 Task: Create in the project TrackForge in Backlog an issue 'Add support for real-time multiplayer gaming', assign it to team member softage.3@softage.net and change the status to IN PROGRESS.
Action: Mouse moved to (260, 70)
Screenshot: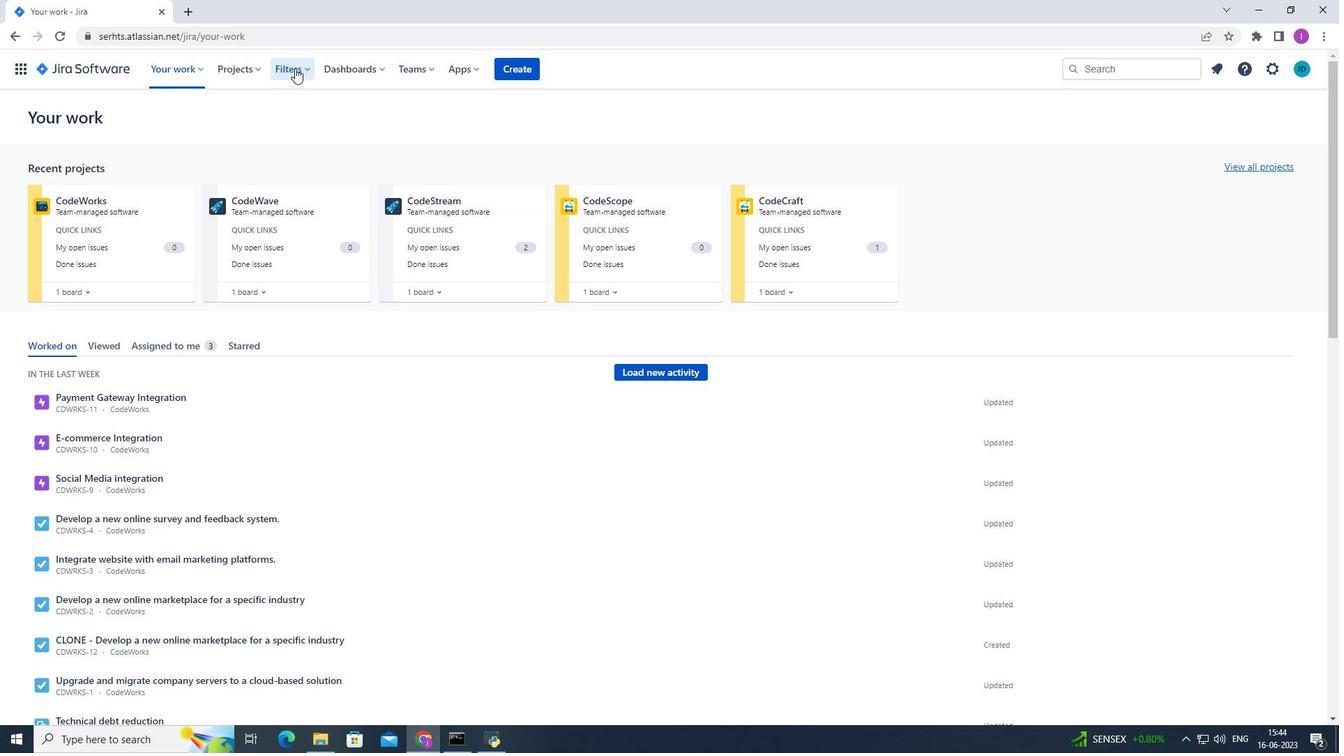 
Action: Mouse pressed left at (260, 70)
Screenshot: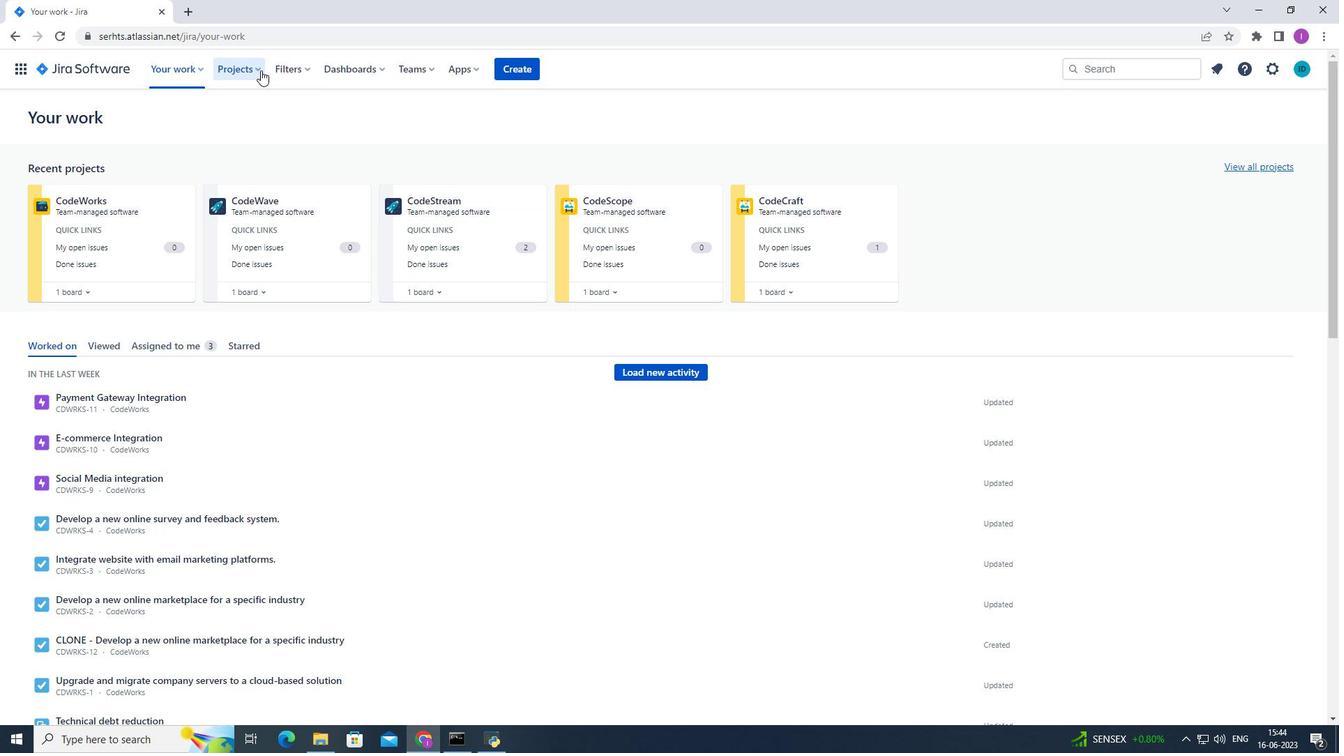 
Action: Mouse moved to (302, 126)
Screenshot: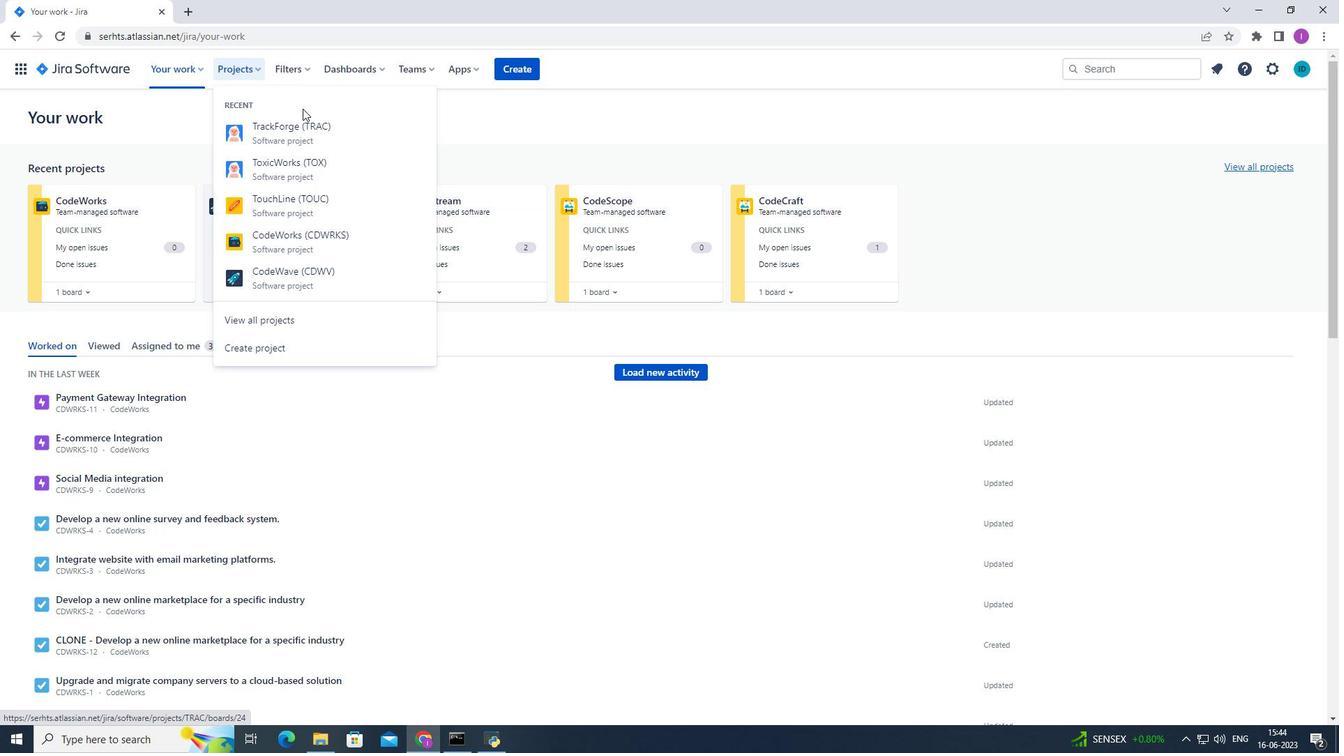 
Action: Mouse pressed left at (302, 126)
Screenshot: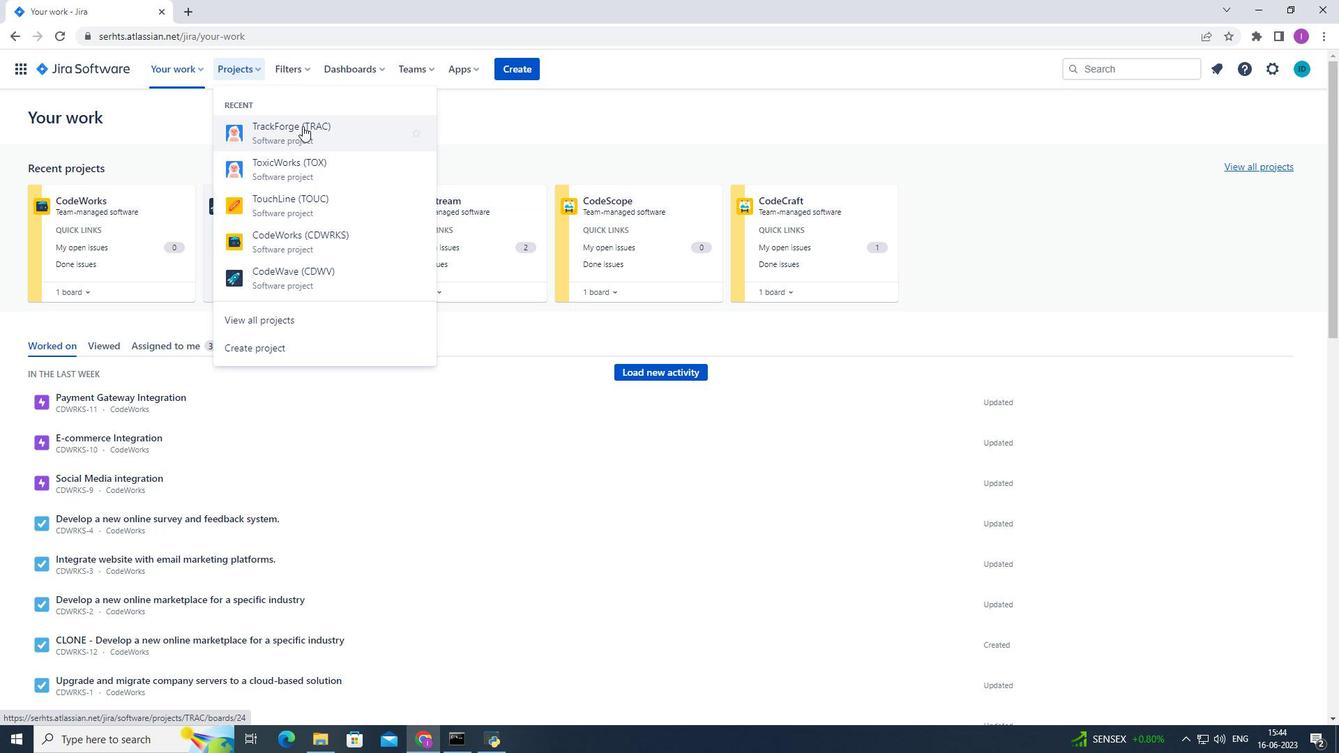 
Action: Mouse moved to (91, 212)
Screenshot: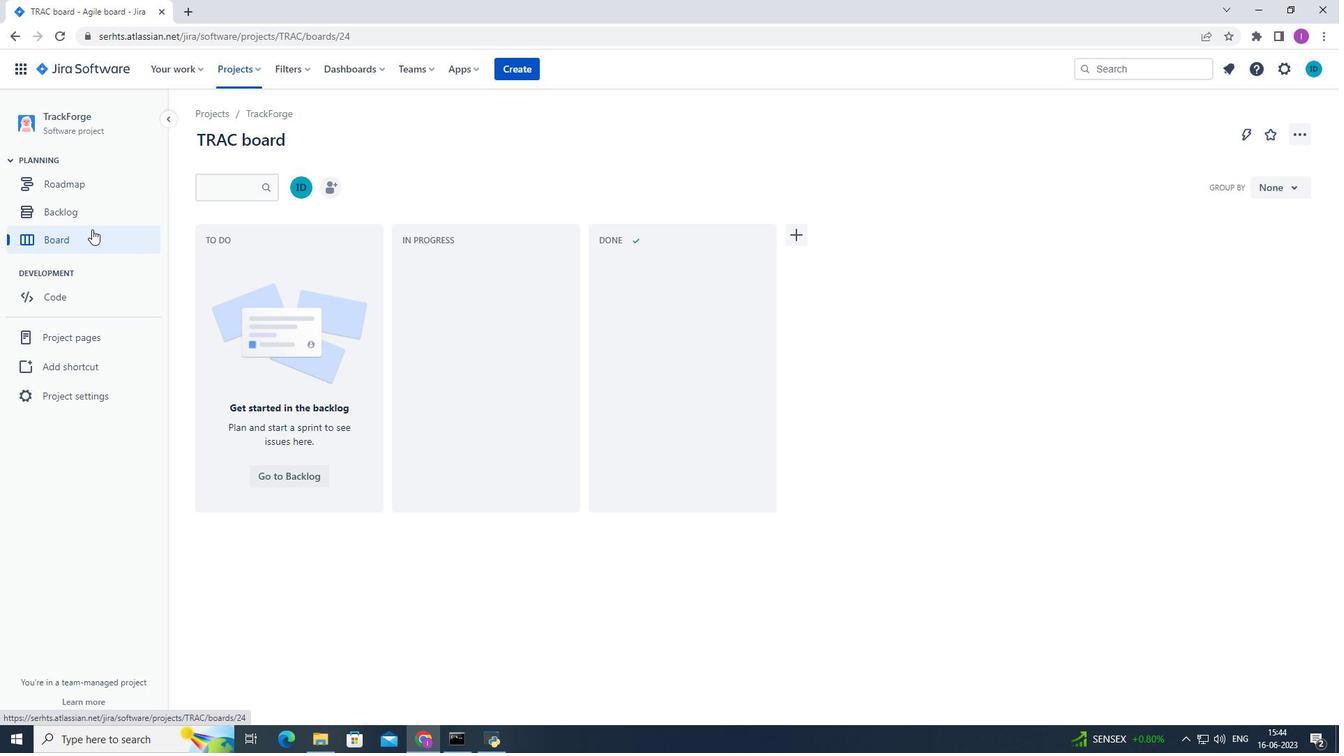 
Action: Mouse pressed left at (91, 212)
Screenshot: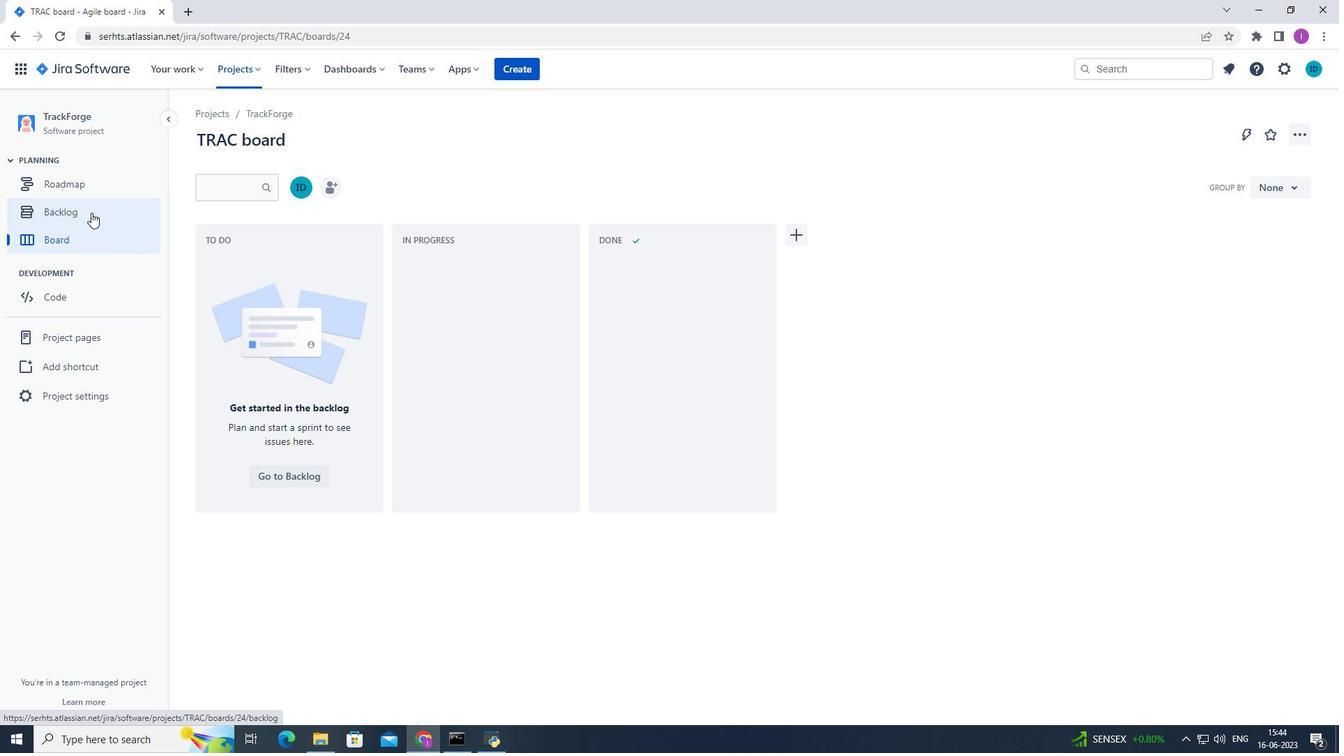 
Action: Mouse moved to (466, 510)
Screenshot: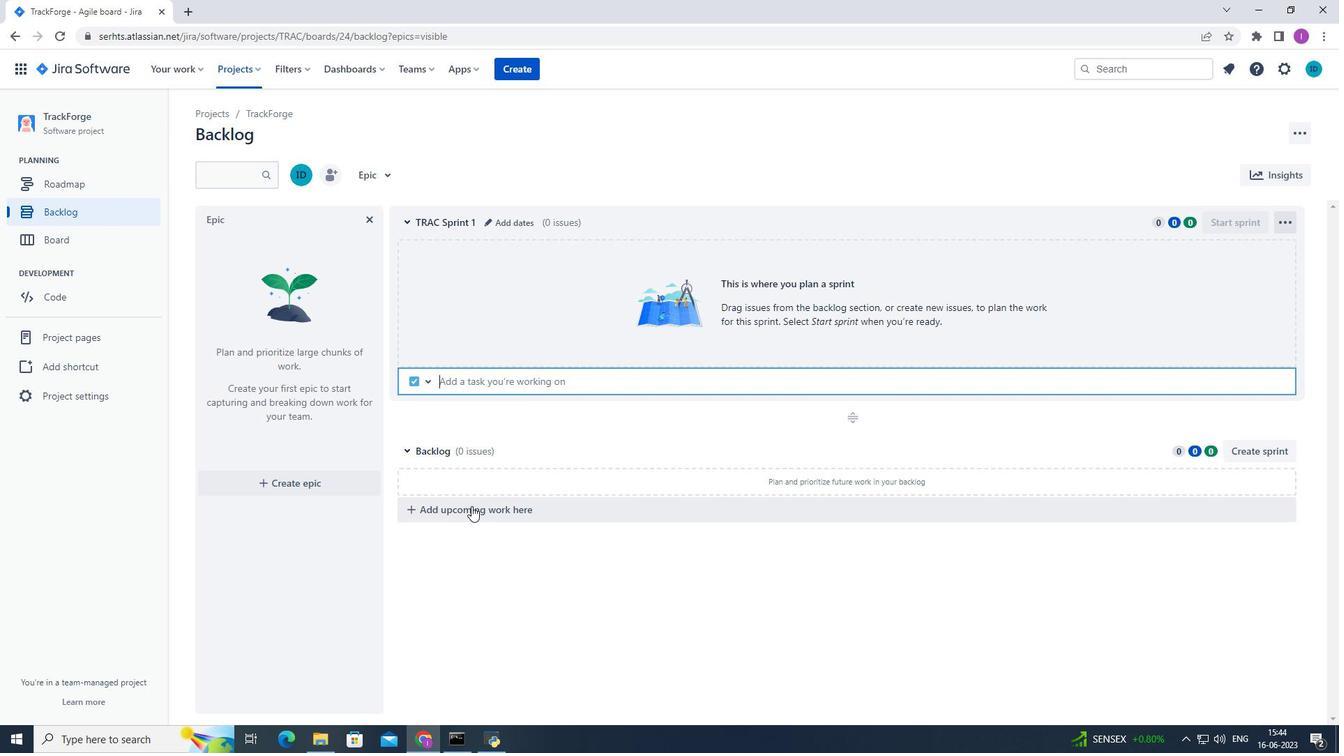 
Action: Mouse pressed left at (466, 510)
Screenshot: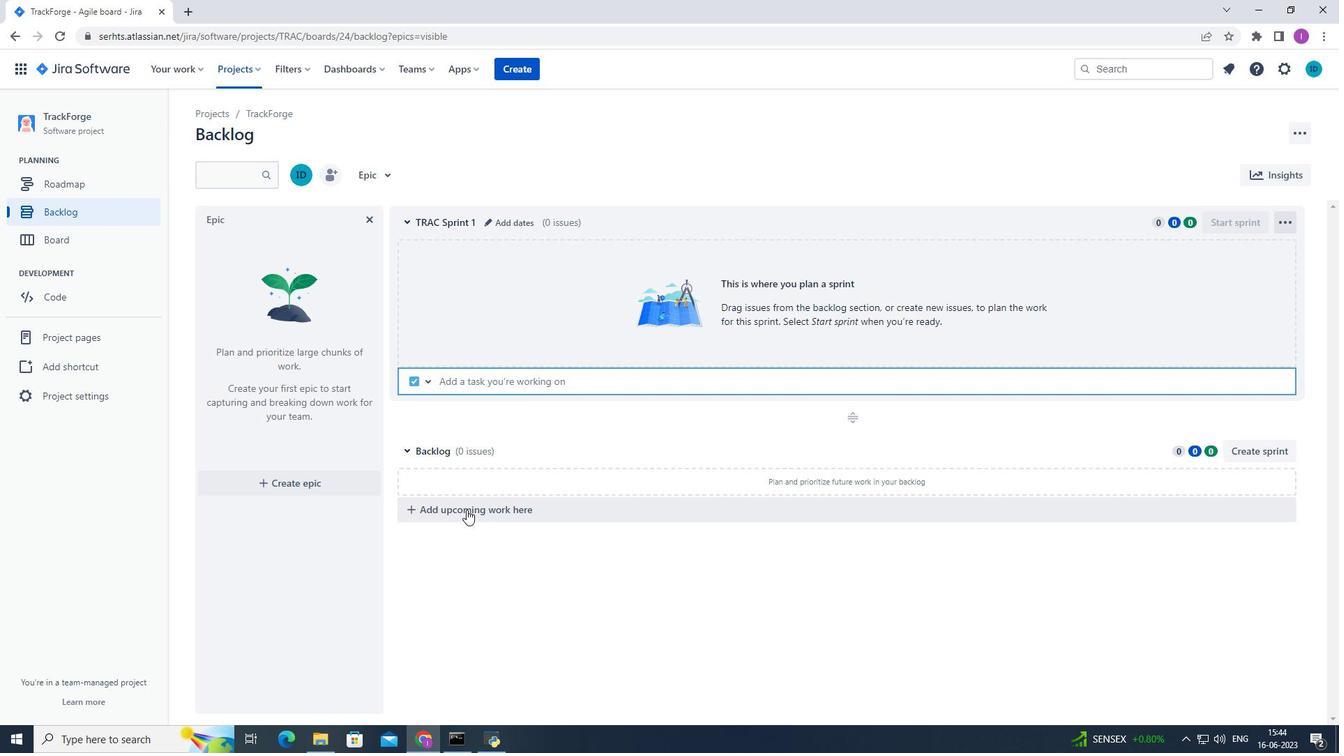 
Action: Mouse moved to (582, 512)
Screenshot: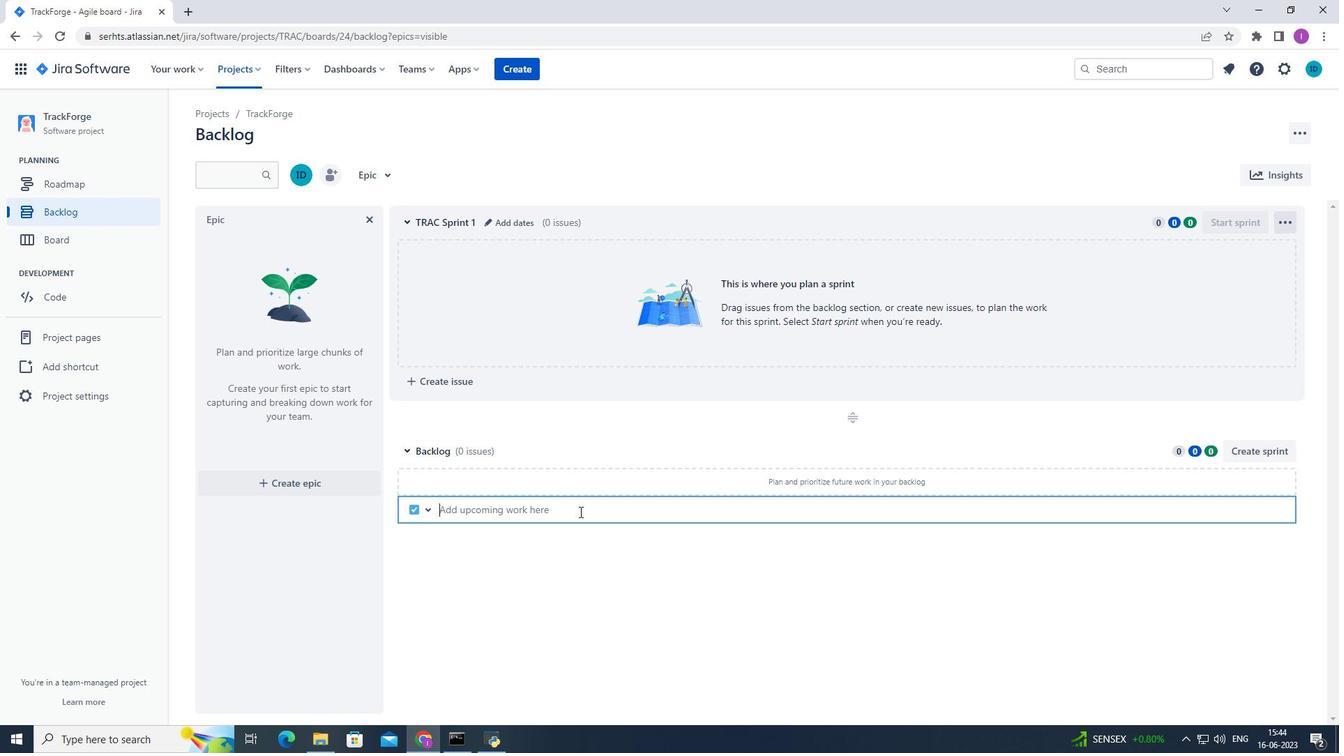 
Action: Key pressed <Key.shift><Key.shift><Key.shift><Key.shift><Key.shift><Key.shift><Key.shift><Key.shift><Key.shift><Key.shift><Key.shift><Key.shift><Key.shift><Key.shift><Key.shift><Key.shift><Key.shift><Key.shift><Key.shift><Key.shift><Key.shift><Key.shift><Key.shift><Key.shift><Key.shift><Key.shift><Key.shift><Key.shift><Key.shift><Key.shift><Key.shift><Key.shift><Key.shift><Key.shift><Key.shift><Key.shift><Key.shift><Key.shift><Key.shift><Key.shift><Key.shift><Key.shift><Key.shift><Key.shift><Key.shift><Key.shift><Key.shift><Key.shift><Key.shift><Key.shift><Key.shift><Key.shift><Key.shift><Key.shift>Add<Key.space>support<Key.space>for<Key.space>real-time<Key.space>multiplyer<Key.space>
Screenshot: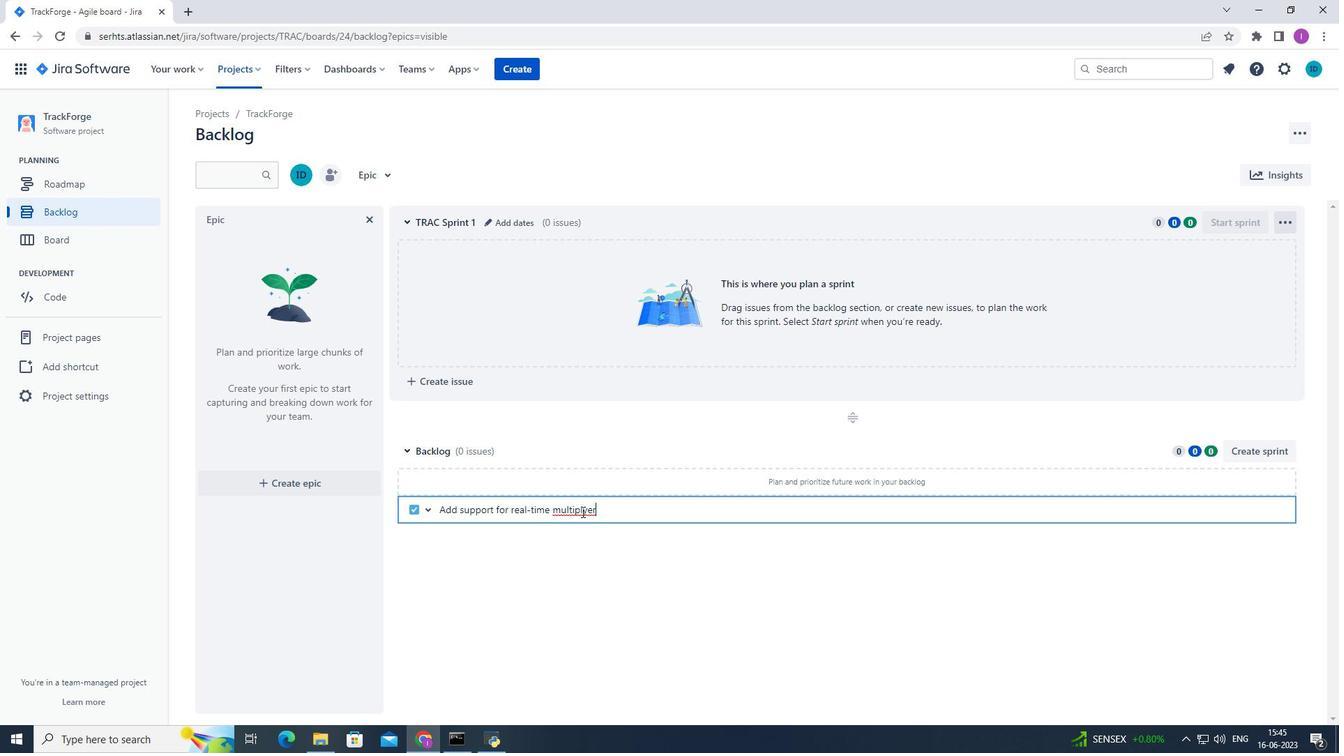 
Action: Mouse moved to (583, 512)
Screenshot: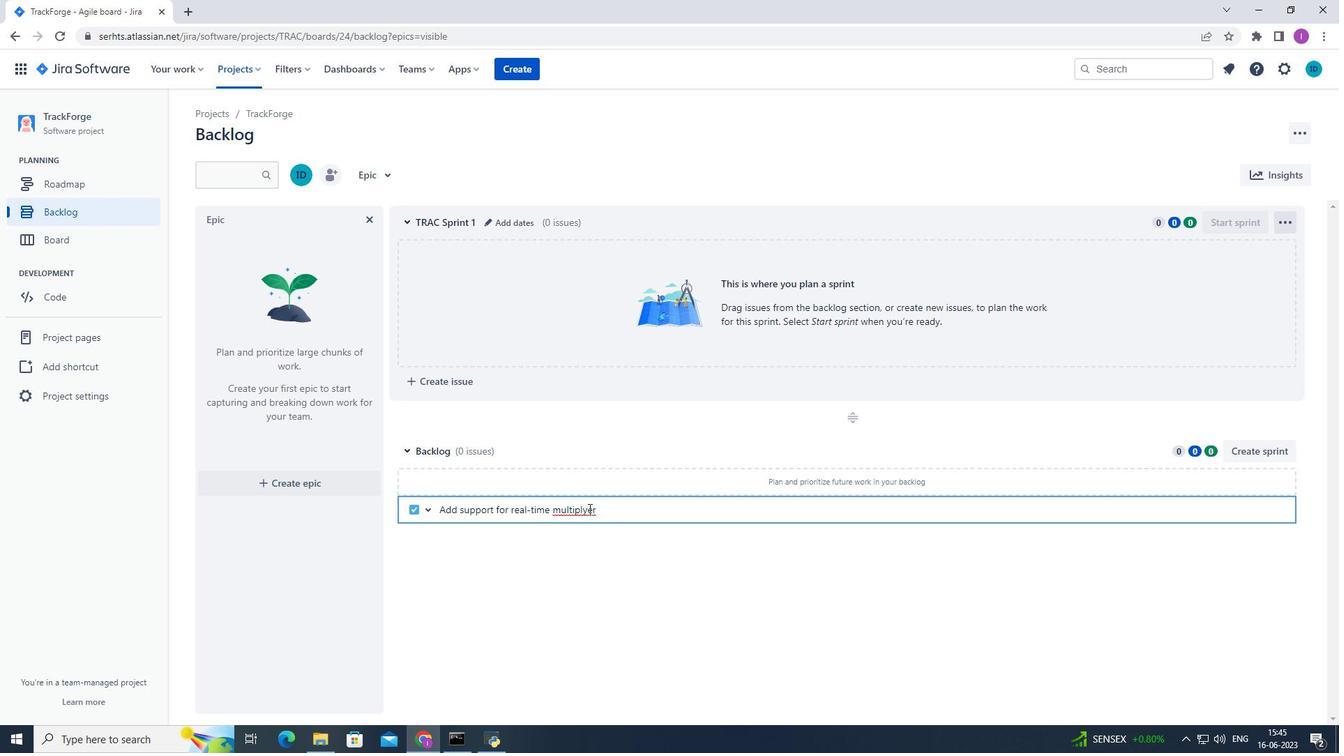 
Action: Mouse pressed left at (583, 512)
Screenshot: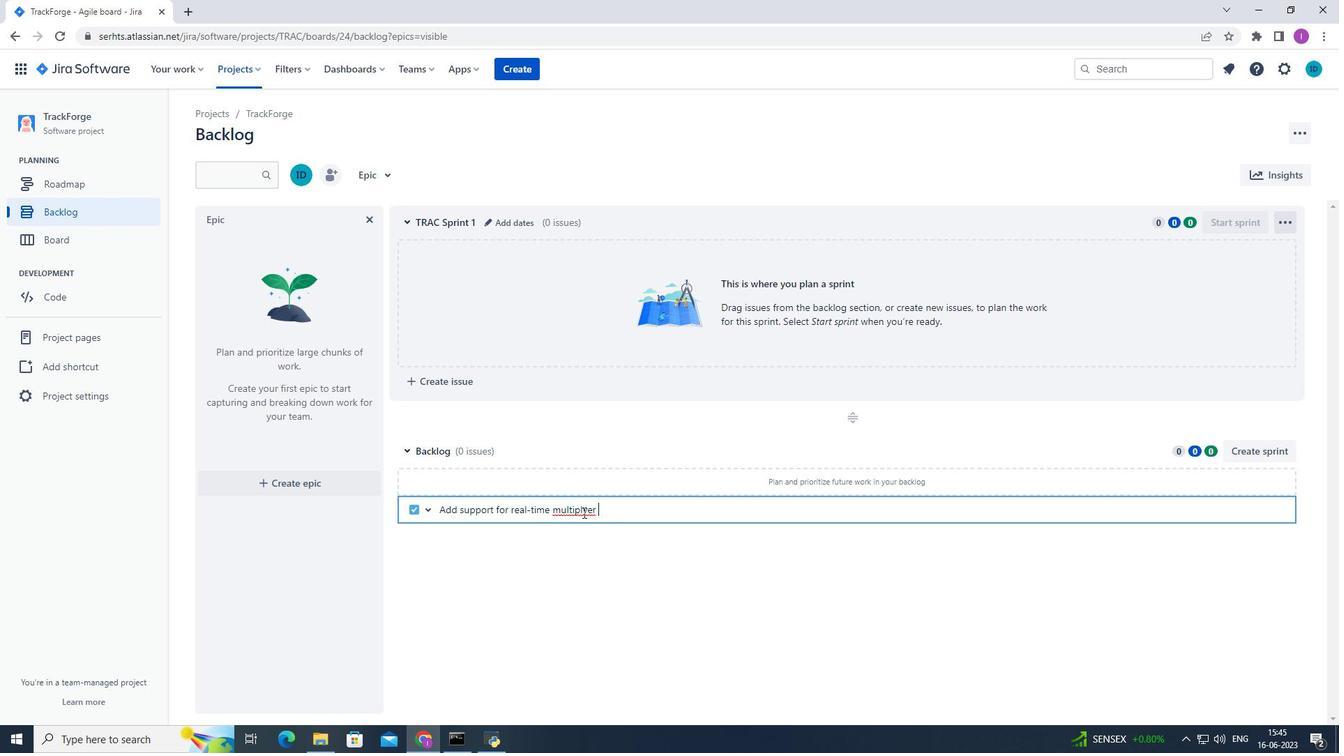 
Action: Key pressed a
Screenshot: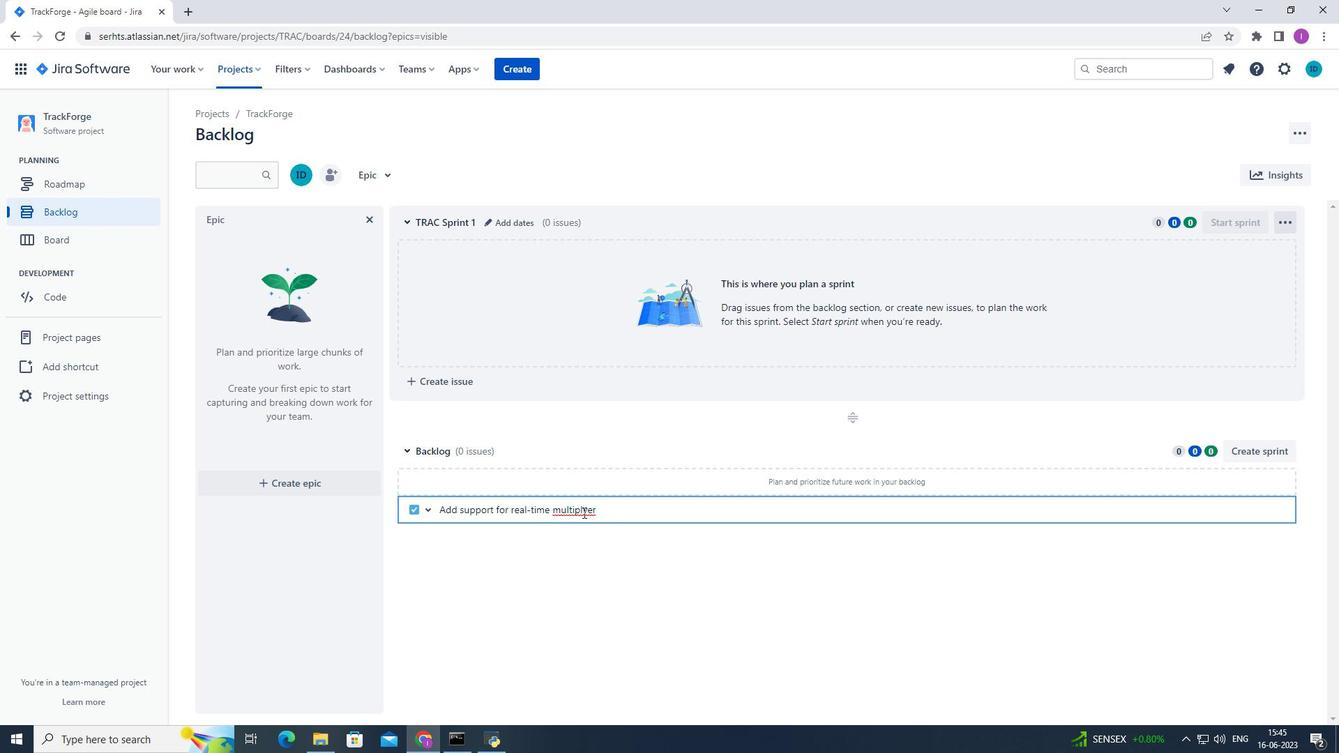 
Action: Mouse moved to (609, 506)
Screenshot: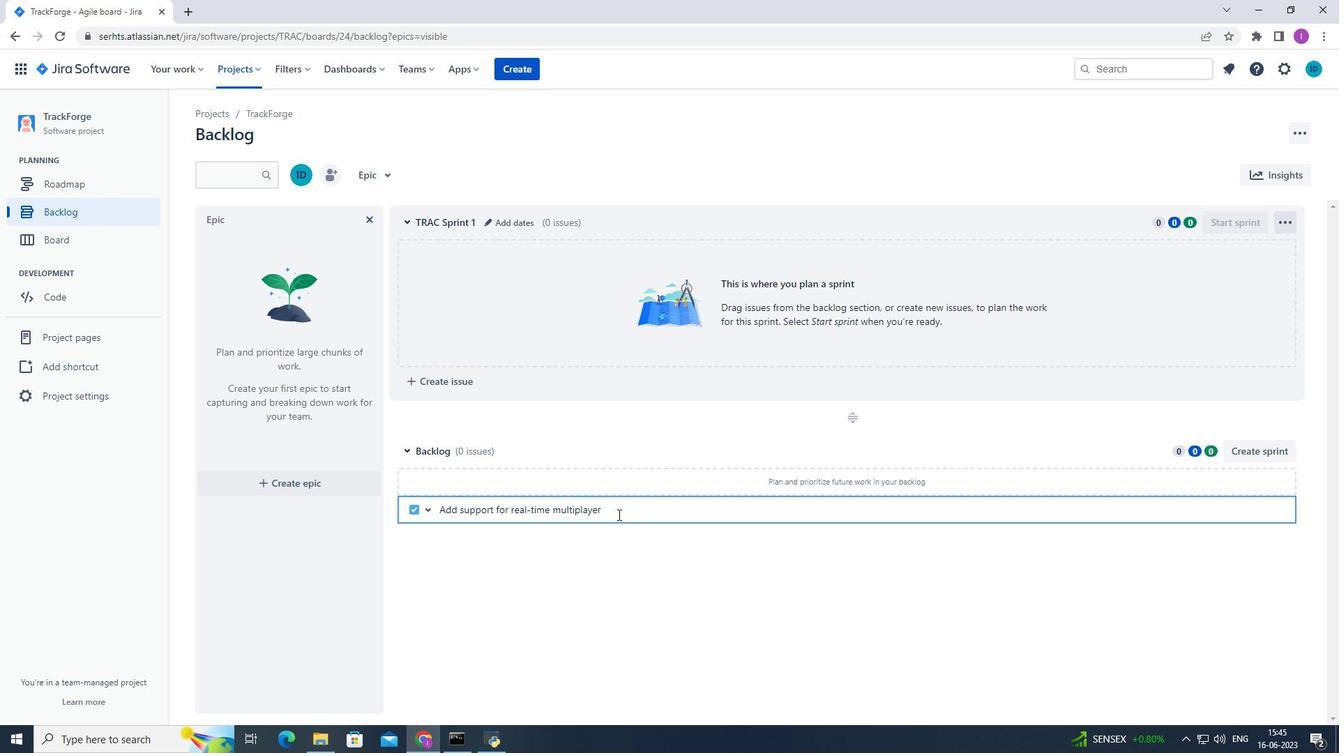 
Action: Mouse pressed left at (609, 506)
Screenshot: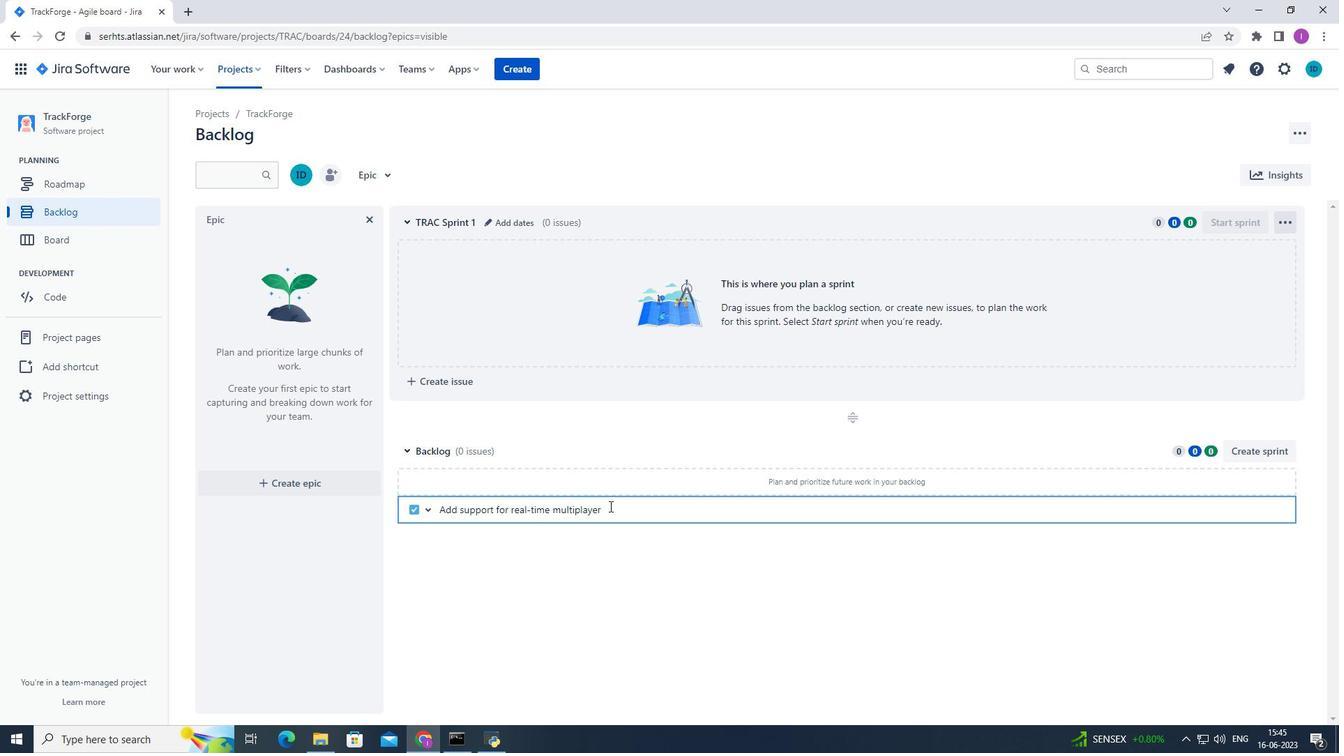 
Action: Key pressed gaing
Screenshot: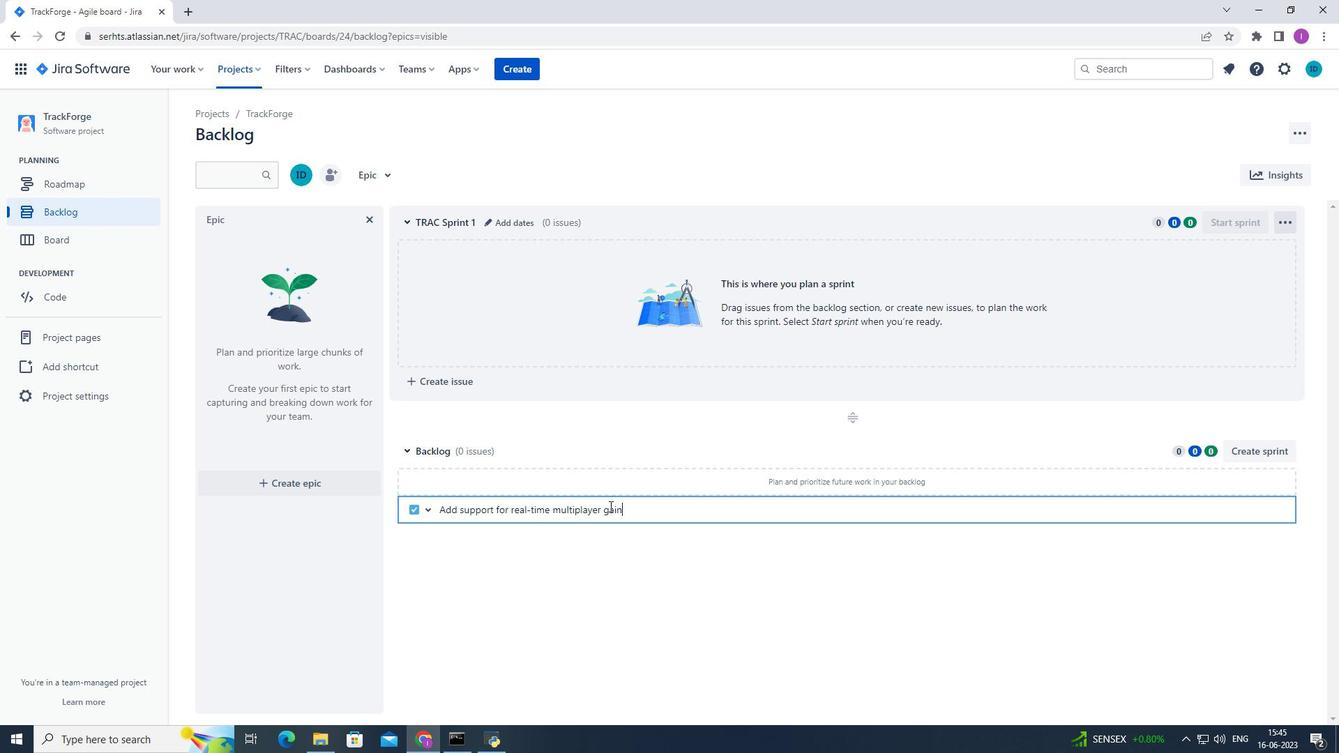 
Action: Mouse moved to (615, 509)
Screenshot: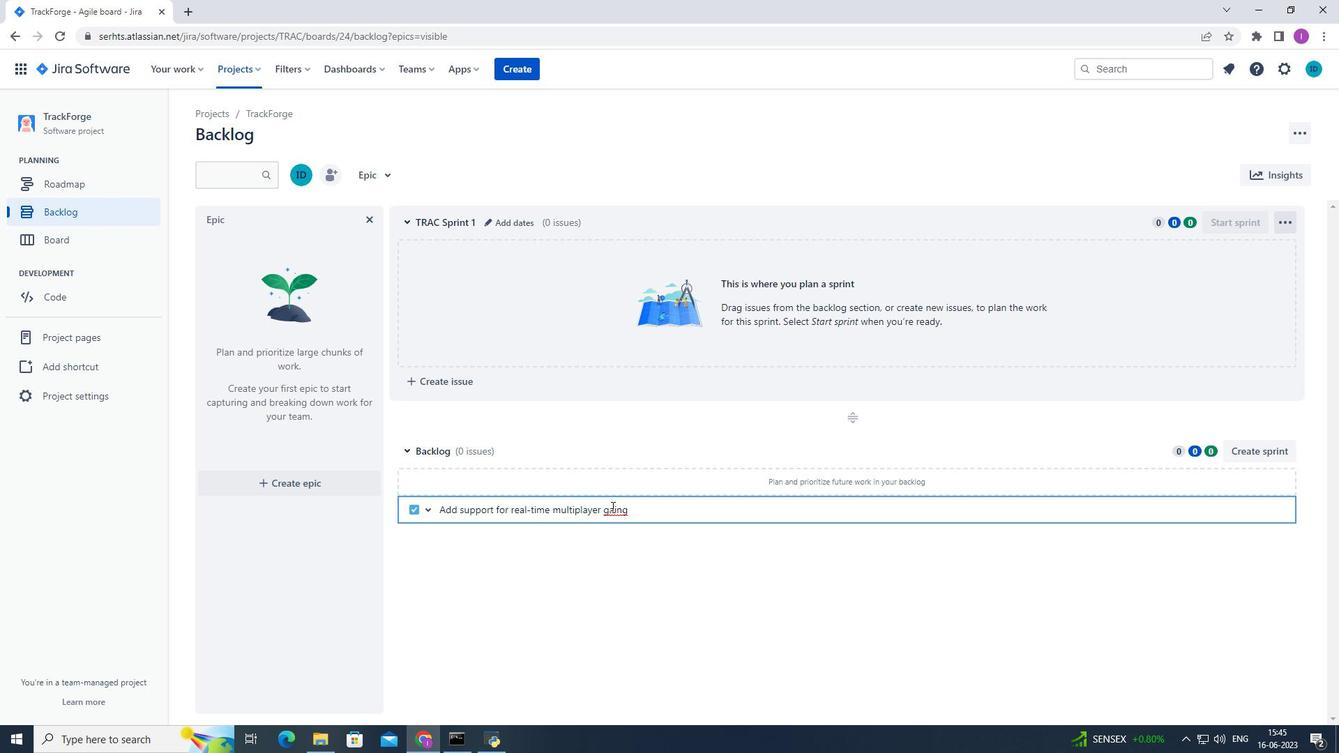 
Action: Mouse pressed left at (615, 509)
Screenshot: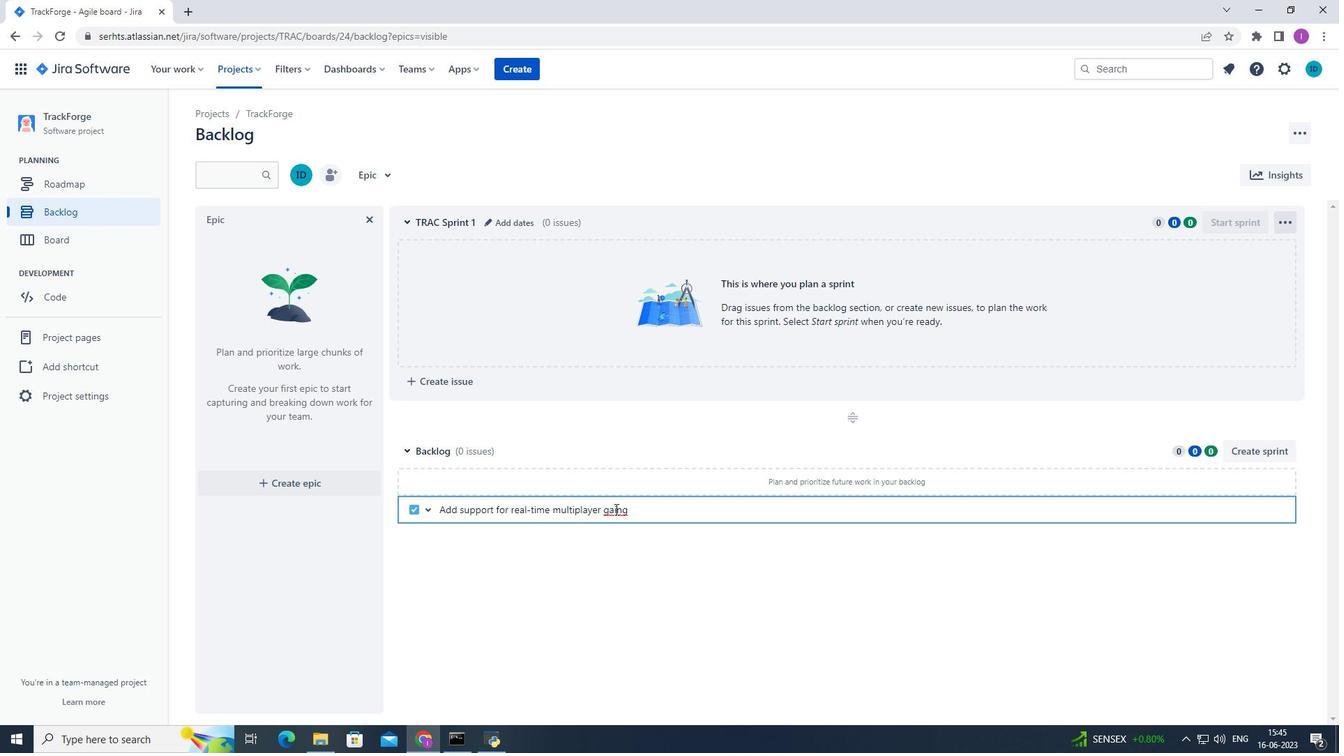 
Action: Mouse moved to (669, 533)
Screenshot: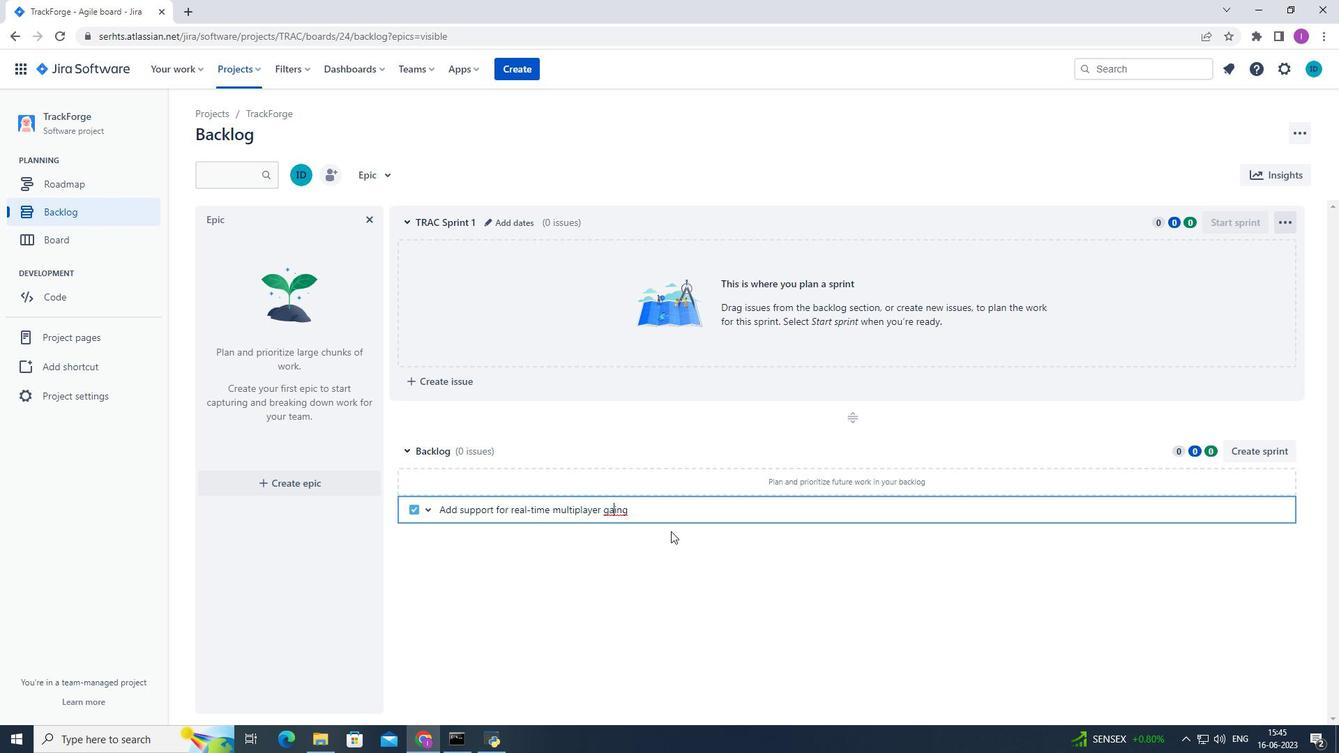 
Action: Key pressed m
Screenshot: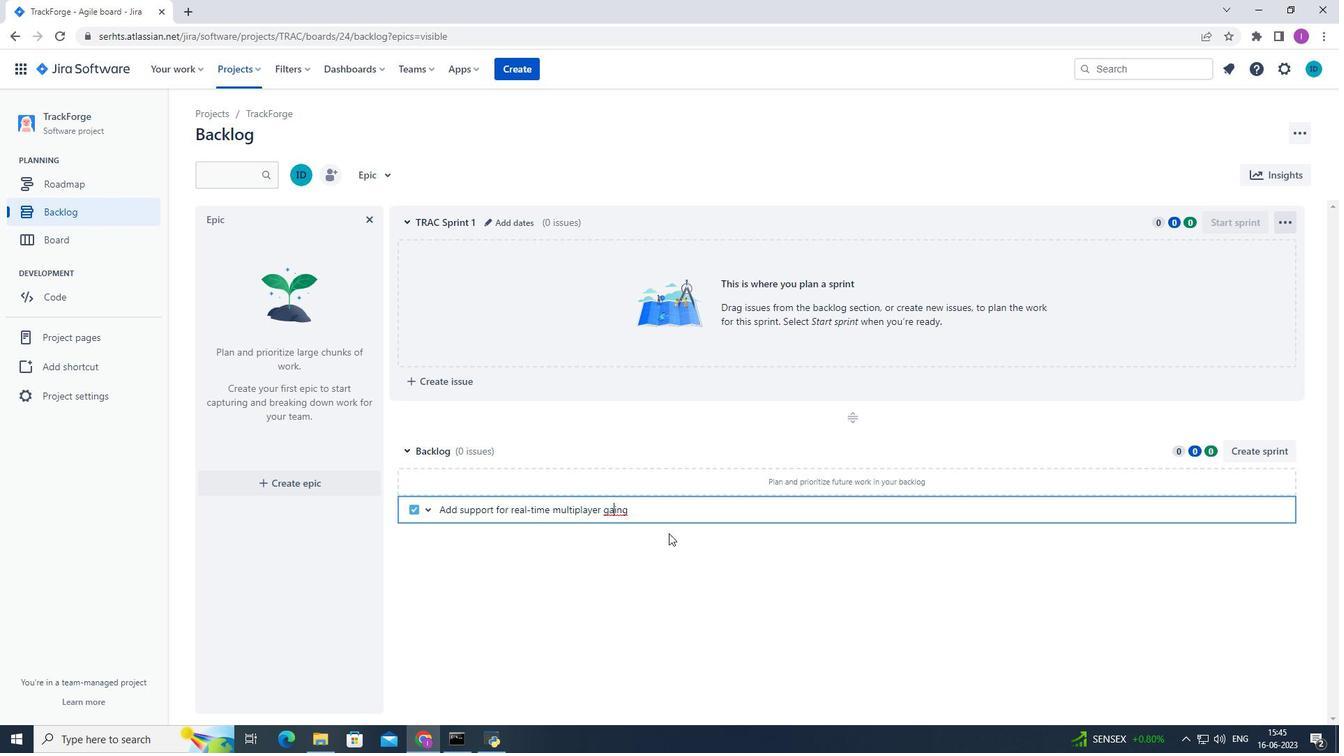 
Action: Mouse moved to (643, 509)
Screenshot: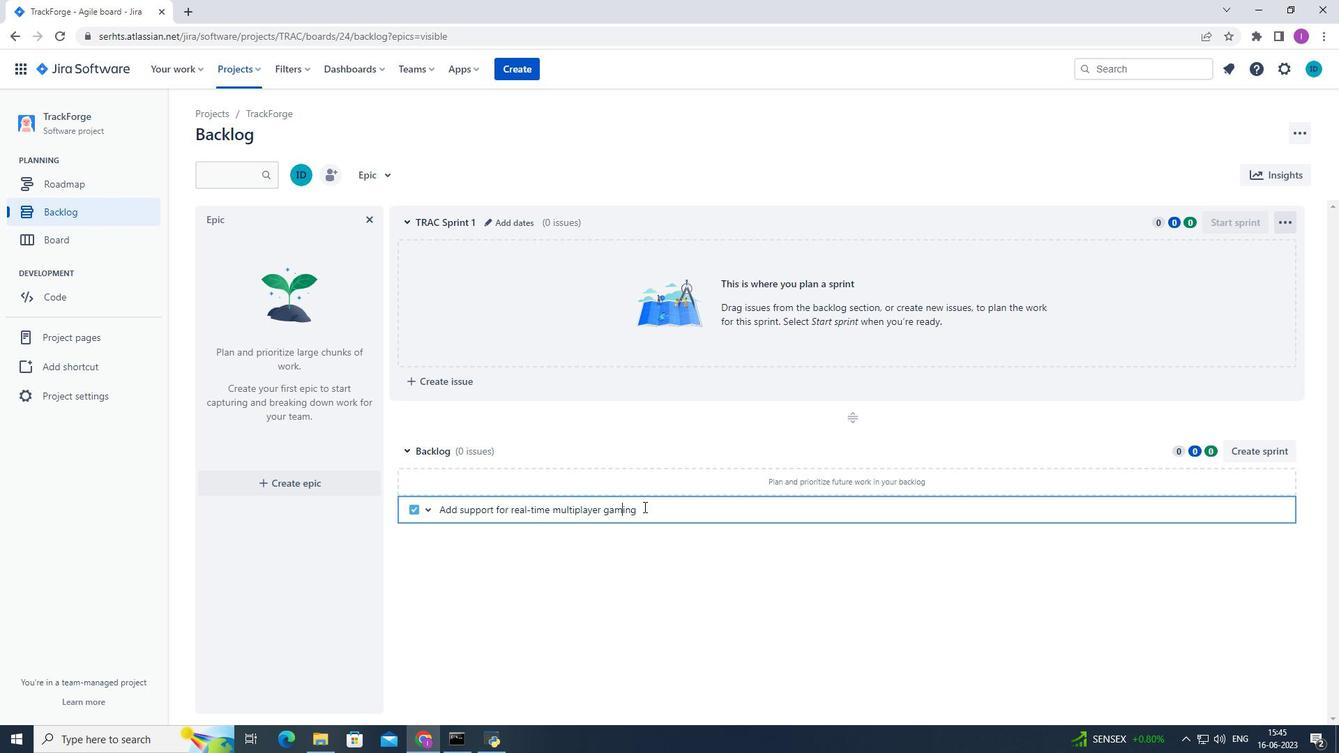 
Action: Mouse pressed left at (643, 509)
Screenshot: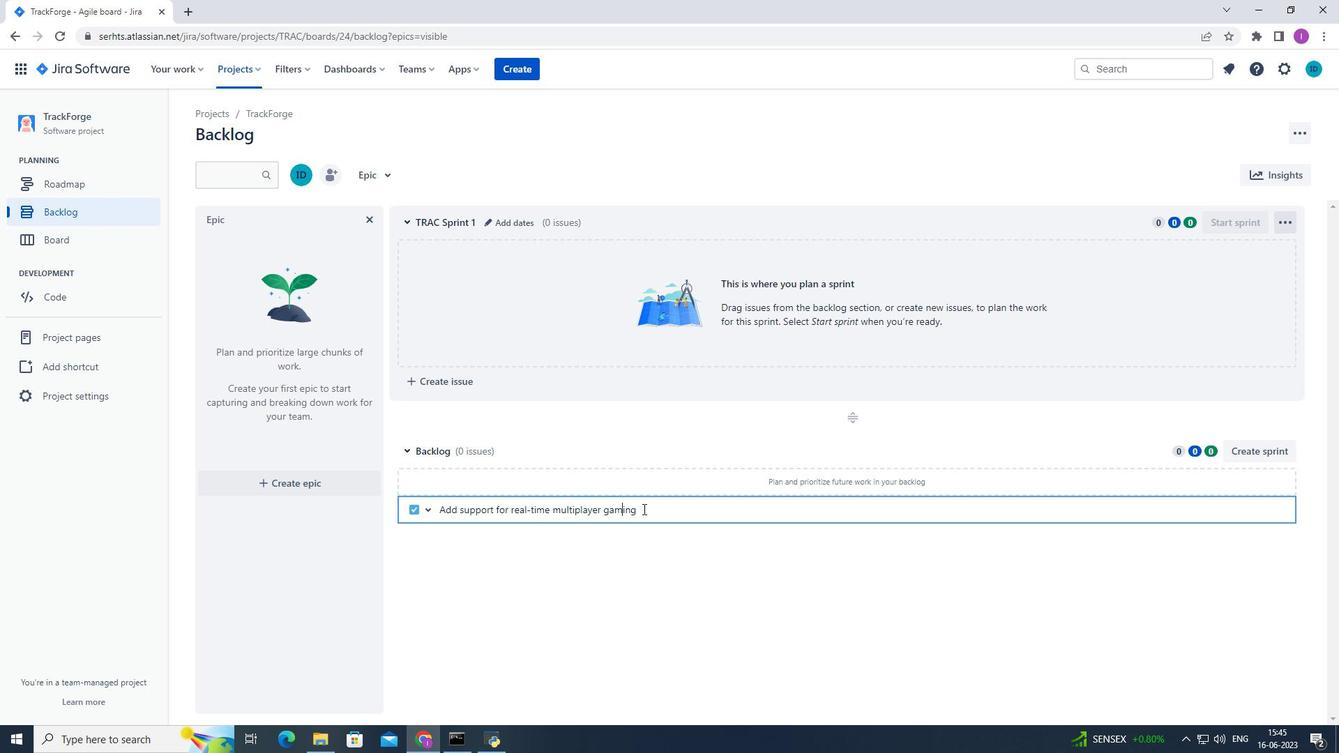 
Action: Mouse moved to (676, 512)
Screenshot: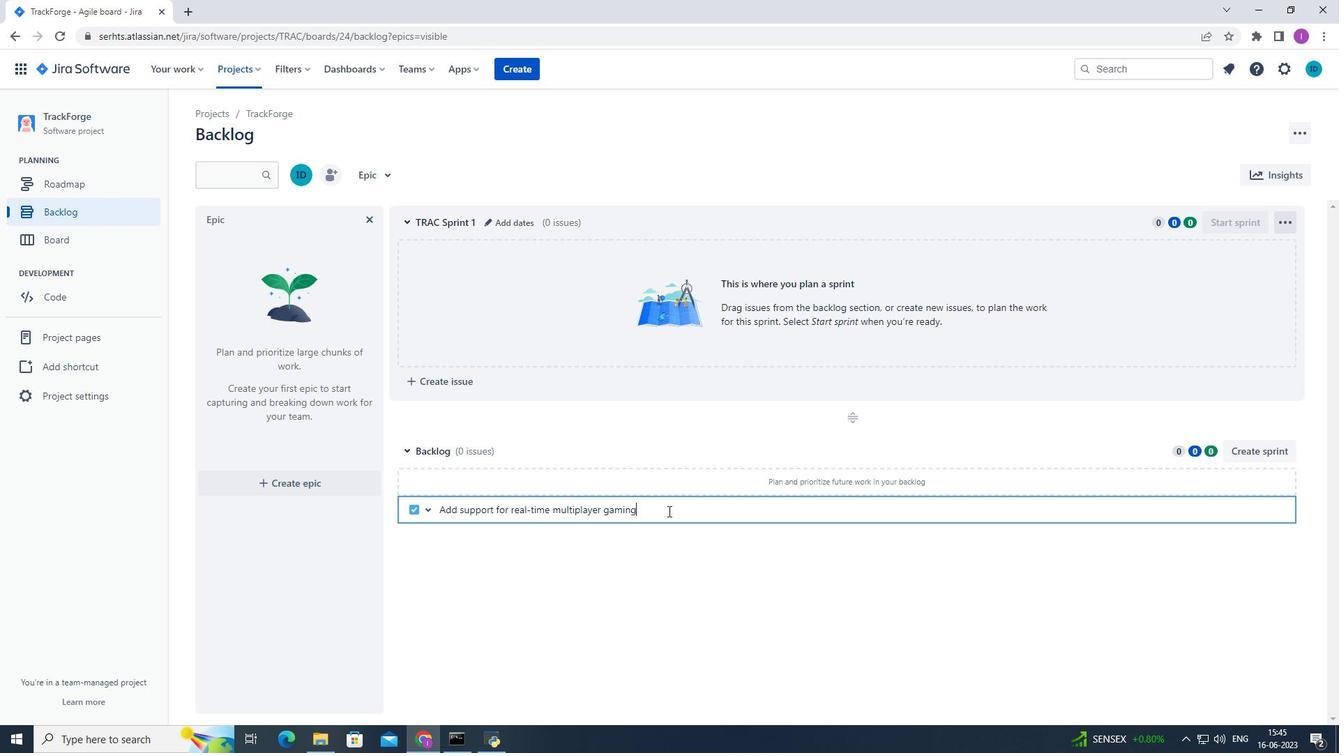 
Action: Key pressed .<Key.enter>
Screenshot: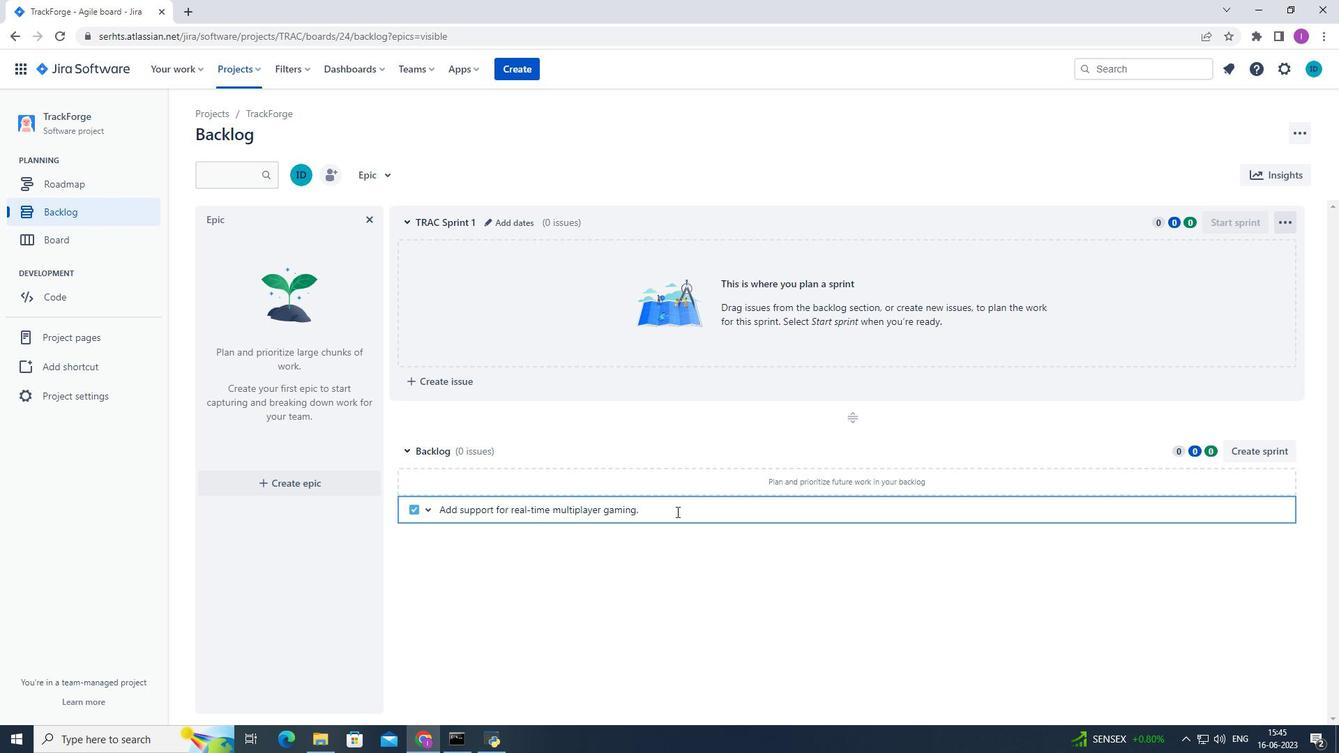 
Action: Mouse moved to (1257, 482)
Screenshot: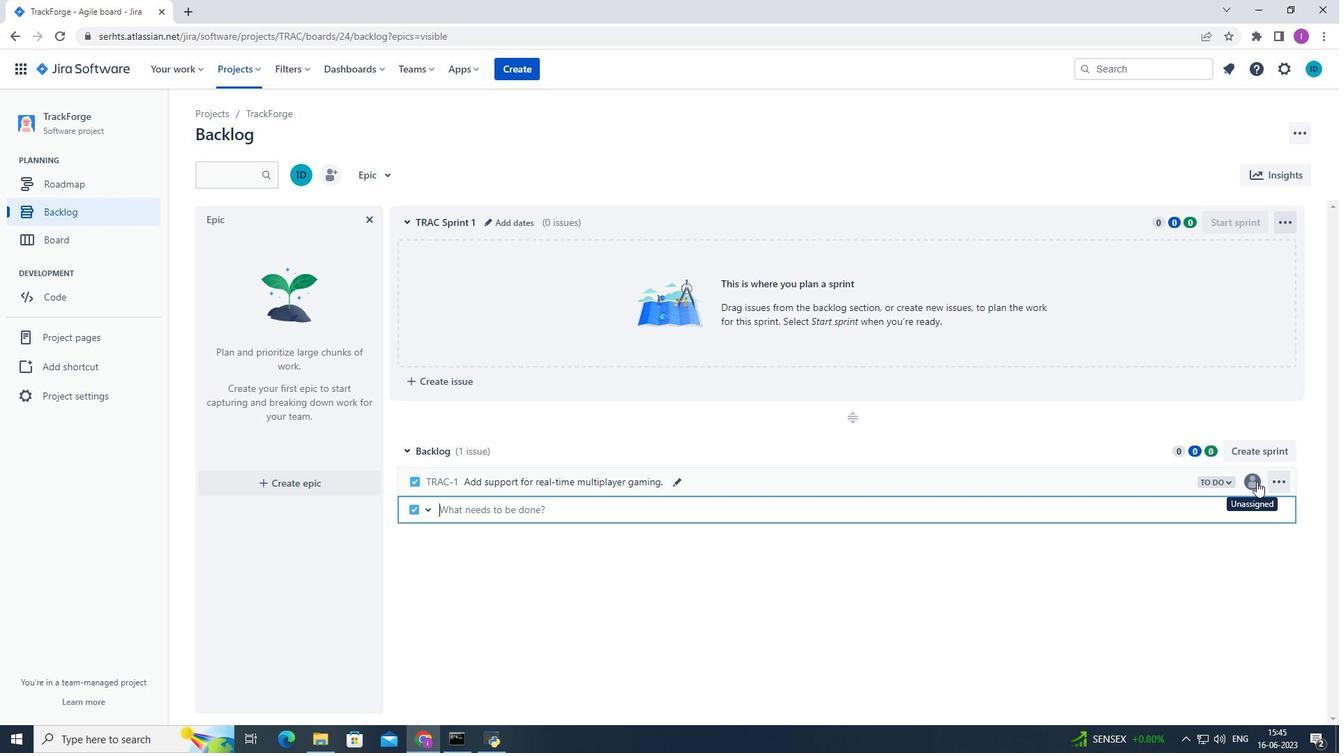 
Action: Mouse pressed left at (1257, 482)
Screenshot: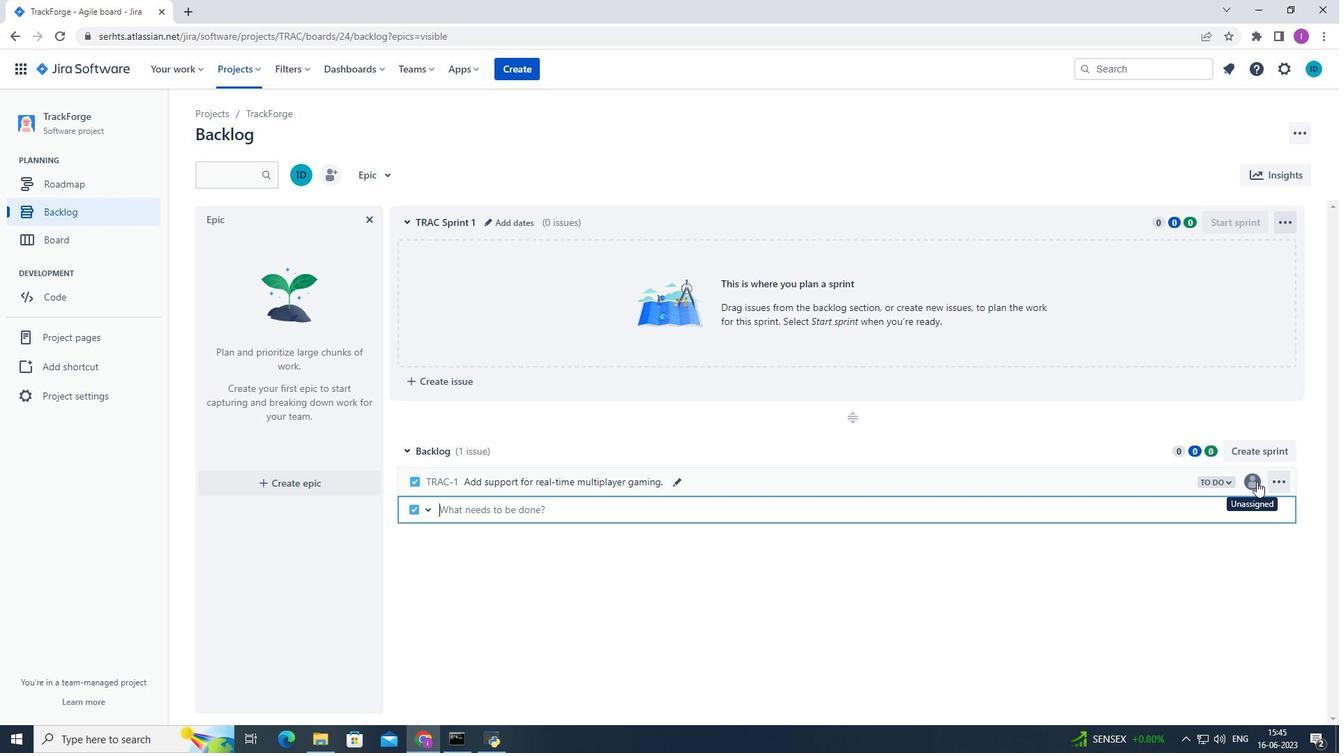 
Action: Mouse moved to (1124, 623)
Screenshot: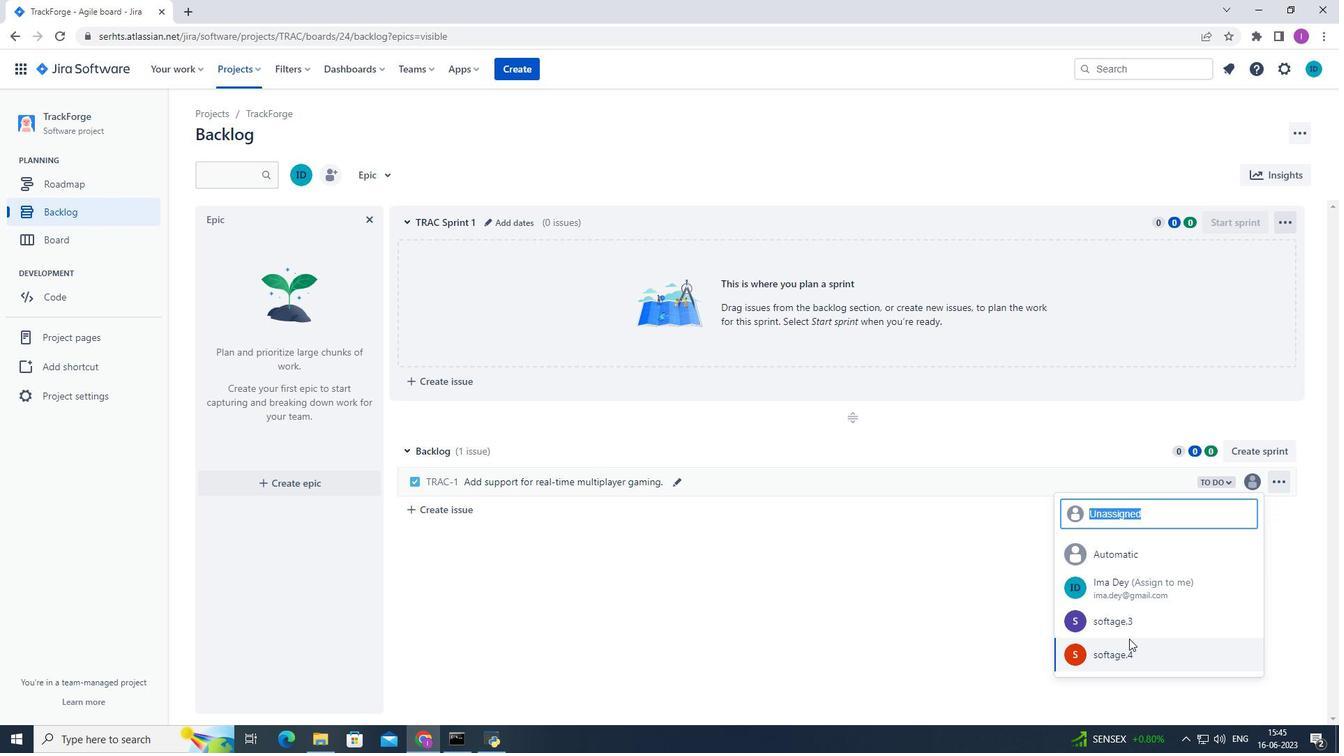 
Action: Mouse pressed left at (1124, 623)
Screenshot: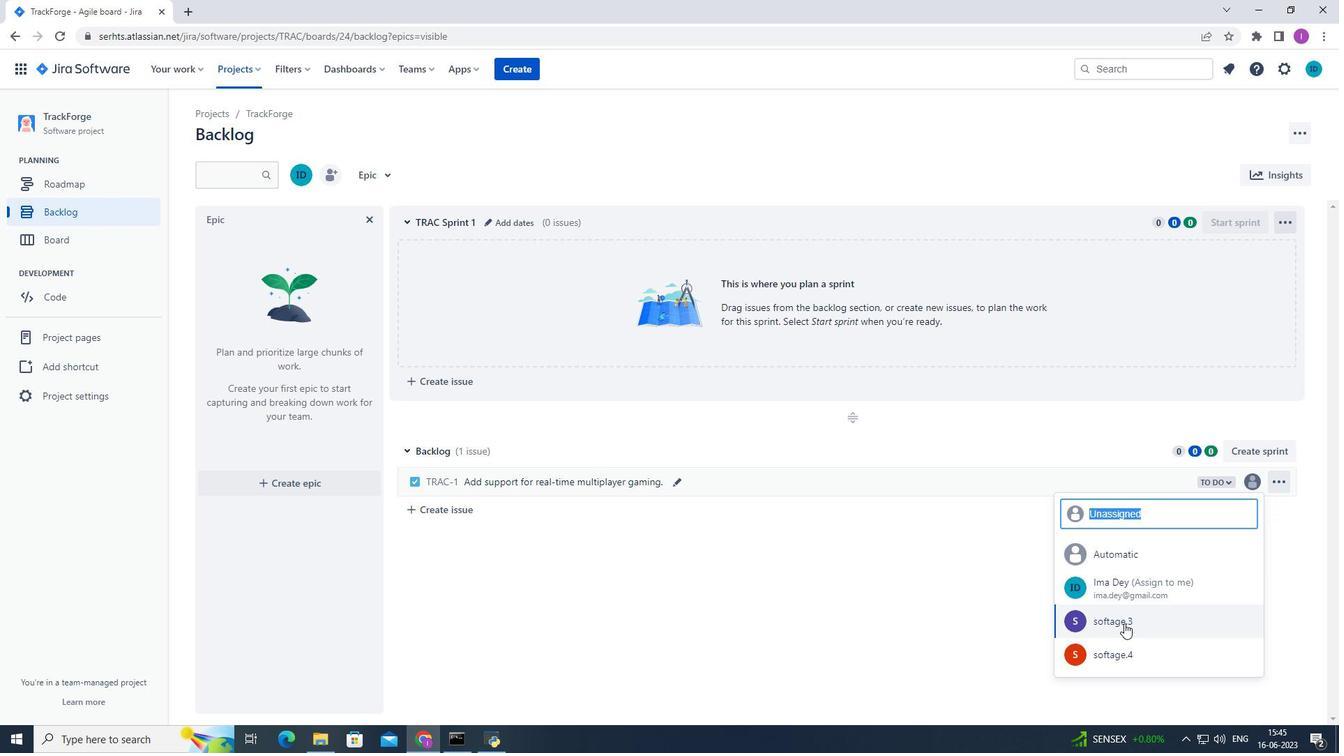 
Action: Mouse moved to (1226, 480)
Screenshot: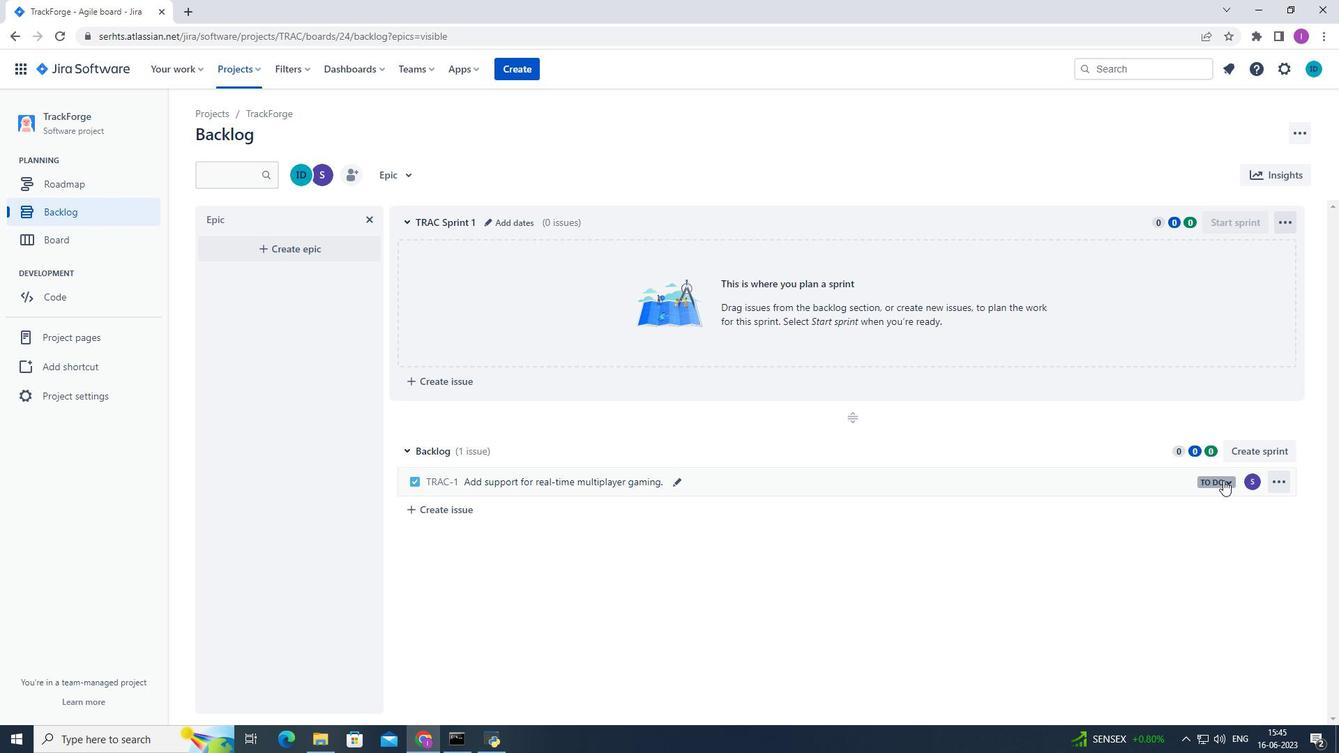
Action: Mouse pressed left at (1226, 480)
Screenshot: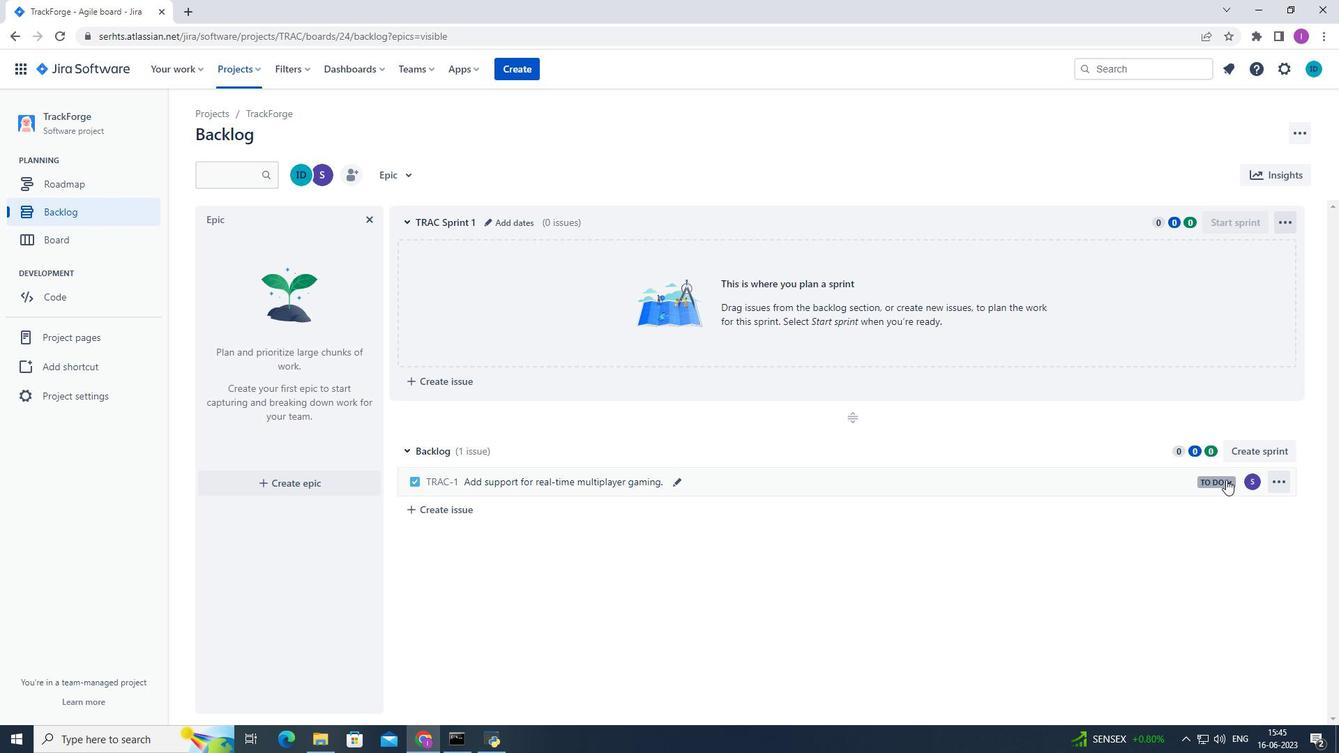 
Action: Mouse moved to (1136, 509)
Screenshot: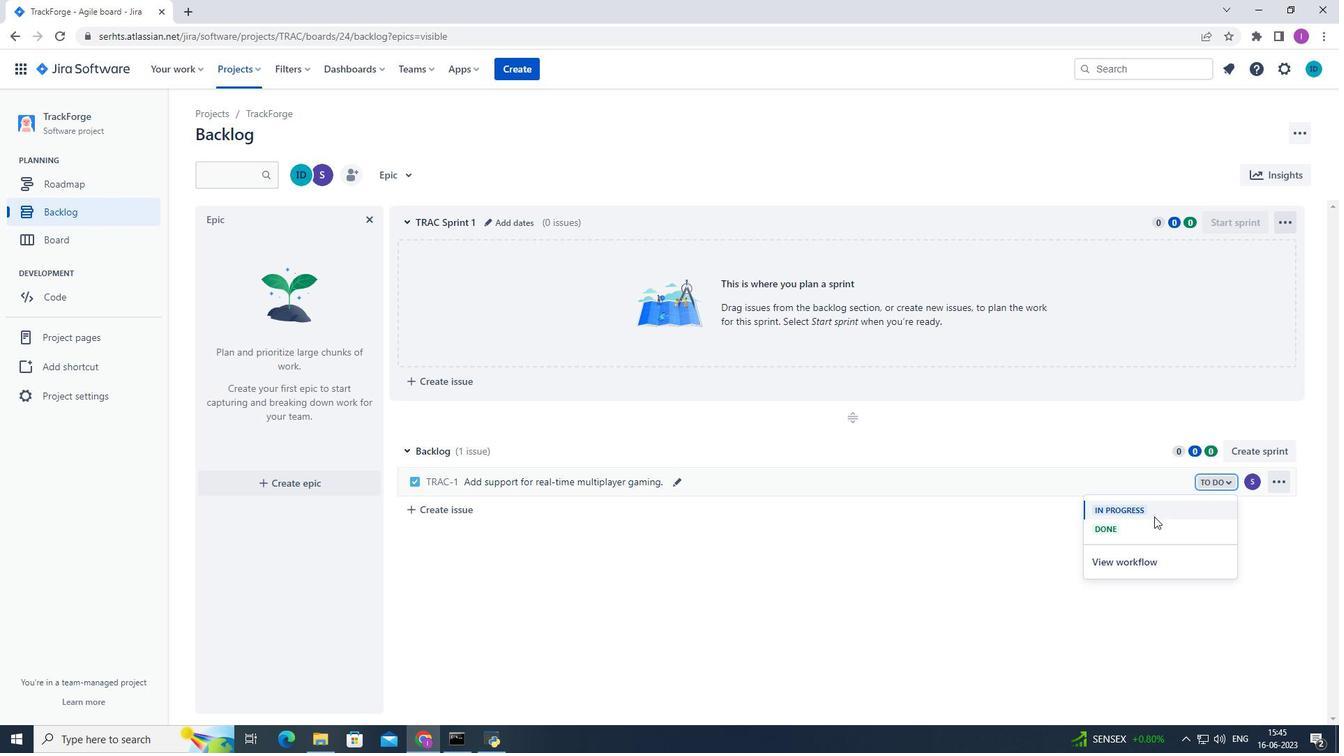 
Action: Mouse pressed left at (1136, 509)
Screenshot: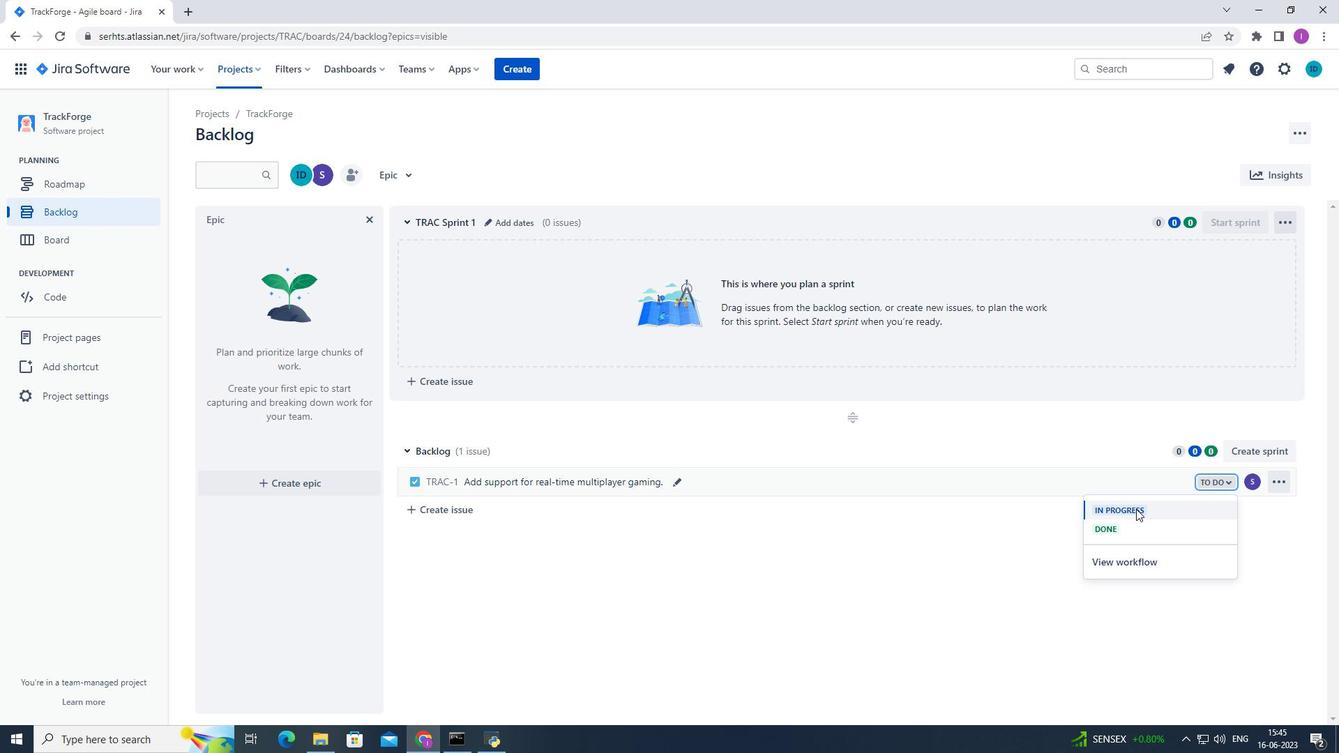 
Action: Mouse moved to (785, 564)
Screenshot: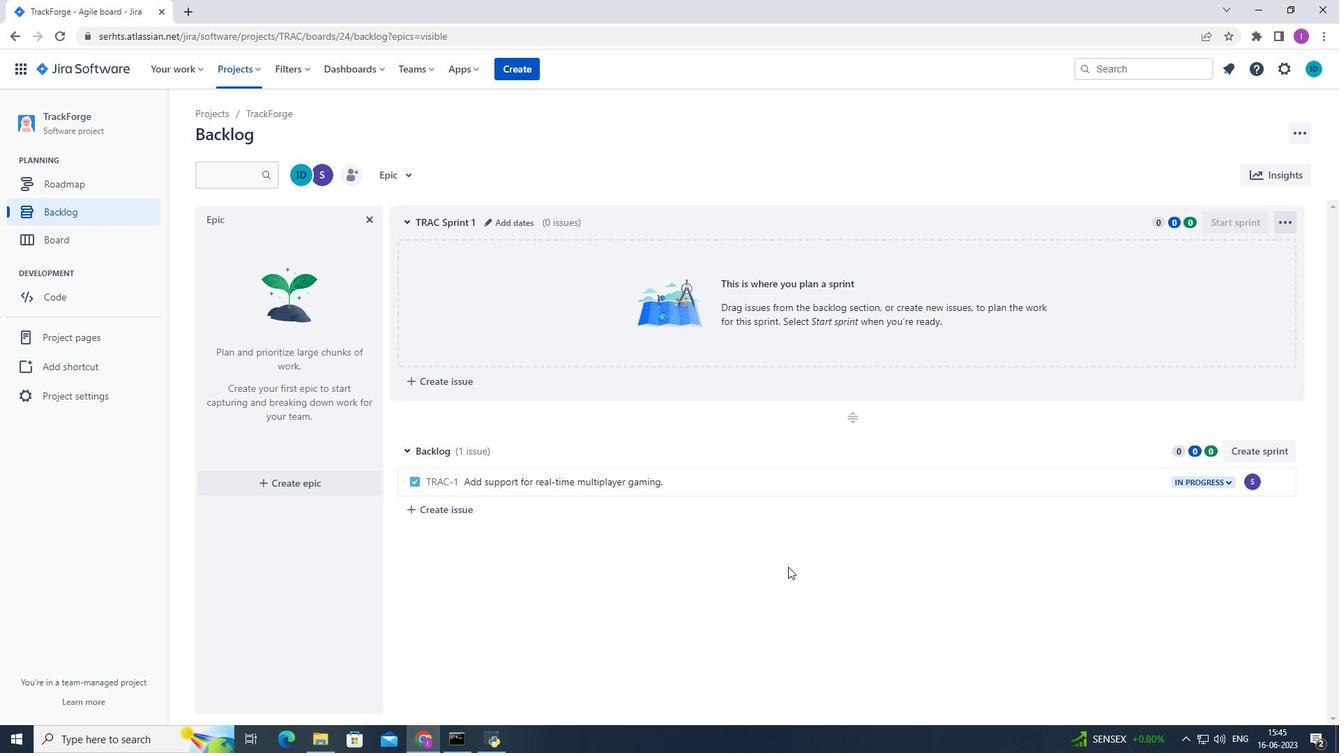 
